 Task: Font style For heading Use Liberation Sans with green colour. font size for heading '18 Pt. 'Change the font style of data to Liberation Sansand font size to  9 Pt. Change the alignment of both headline & data to  Align left. In the sheet  Budget Control Logbook
Action: Mouse moved to (42, 106)
Screenshot: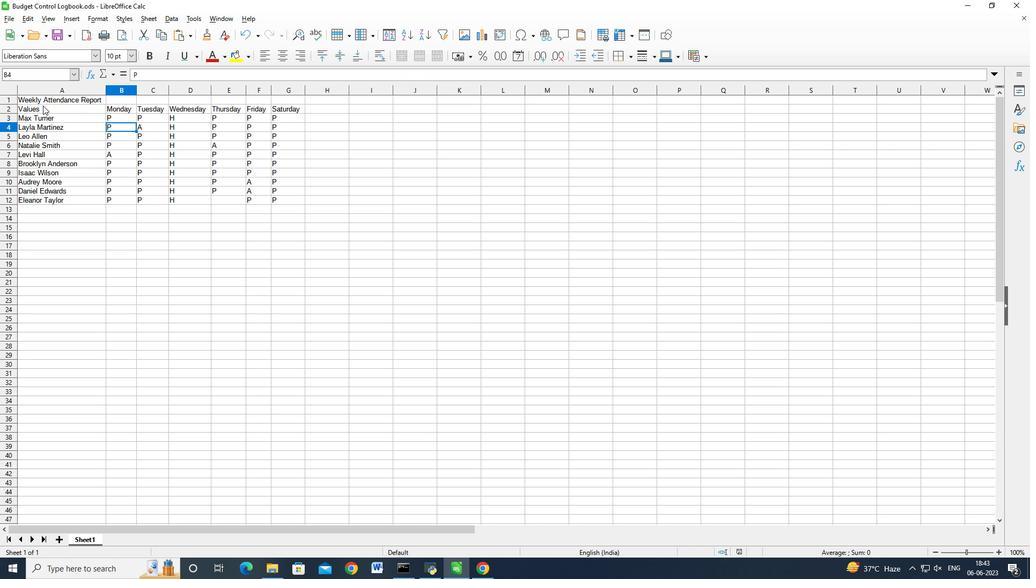 
Action: Mouse pressed left at (42, 106)
Screenshot: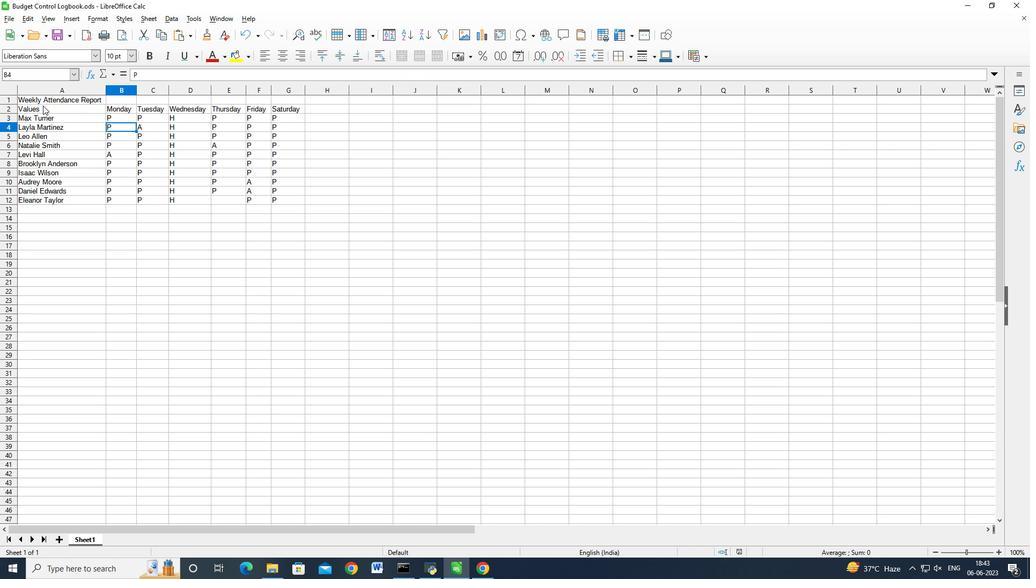 
Action: Mouse moved to (78, 171)
Screenshot: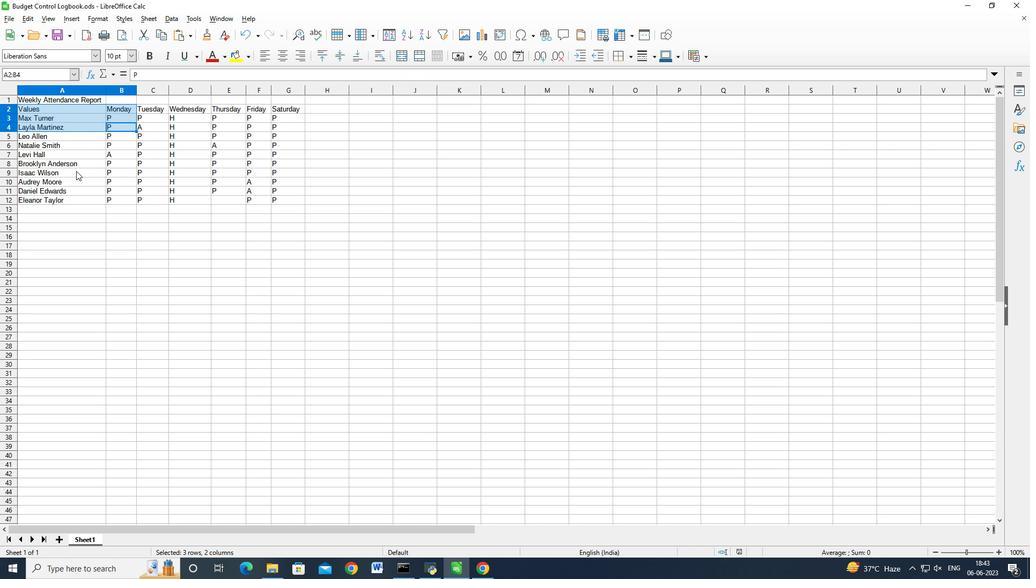 
Action: Mouse pressed left at (78, 171)
Screenshot: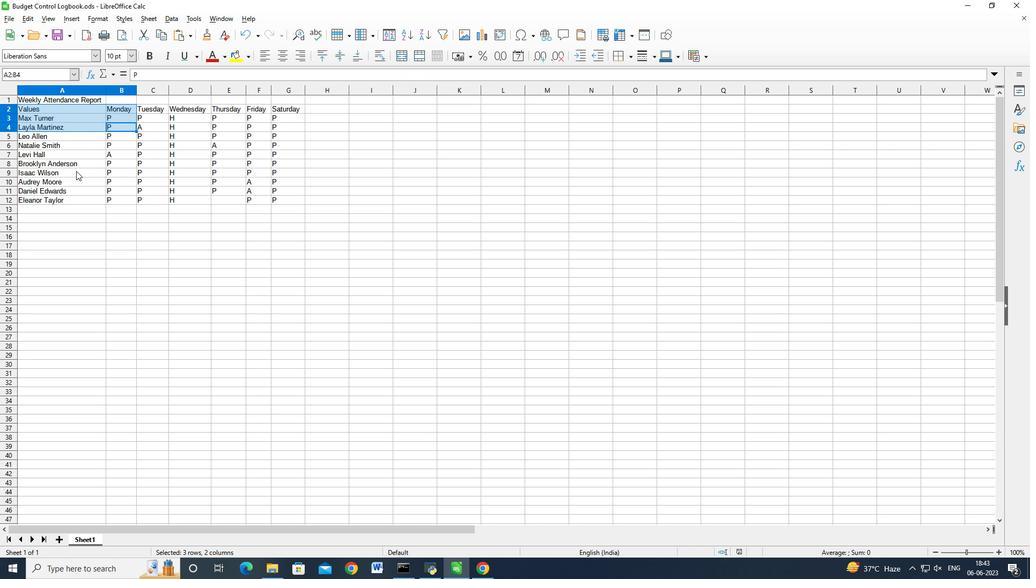 
Action: Mouse moved to (99, 150)
Screenshot: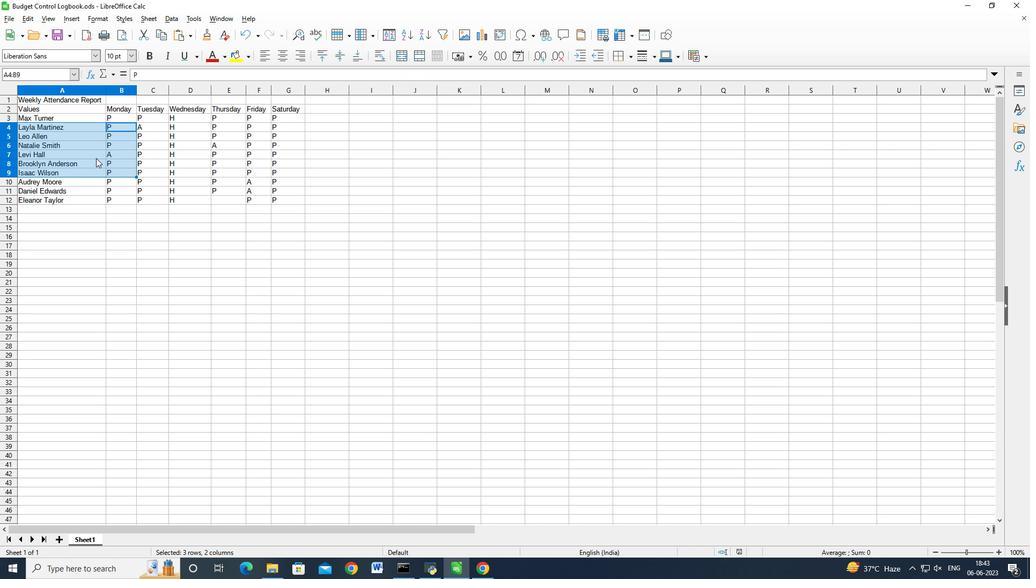 
Action: Mouse pressed right at (99, 150)
Screenshot: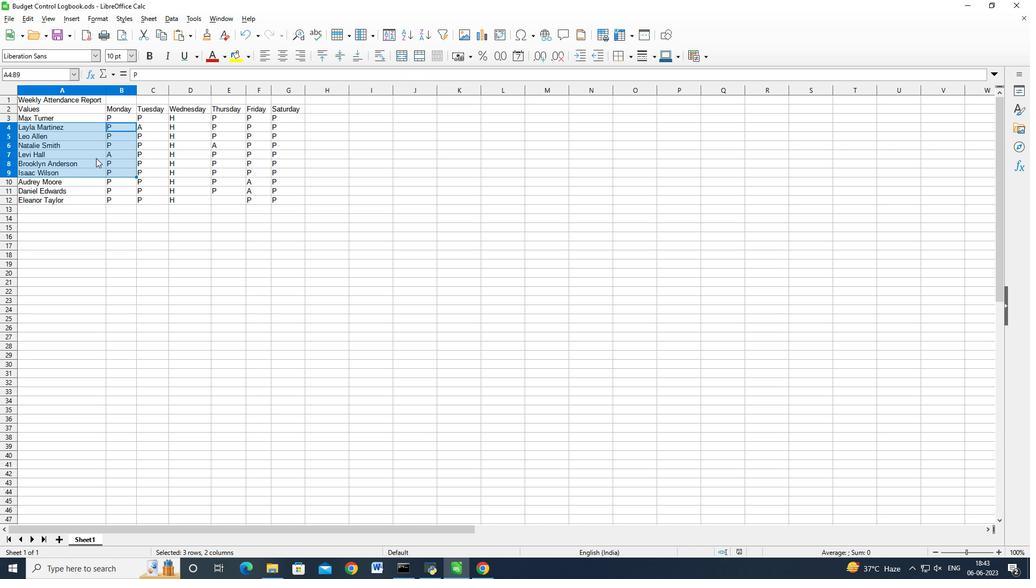 
Action: Mouse moved to (224, 145)
Screenshot: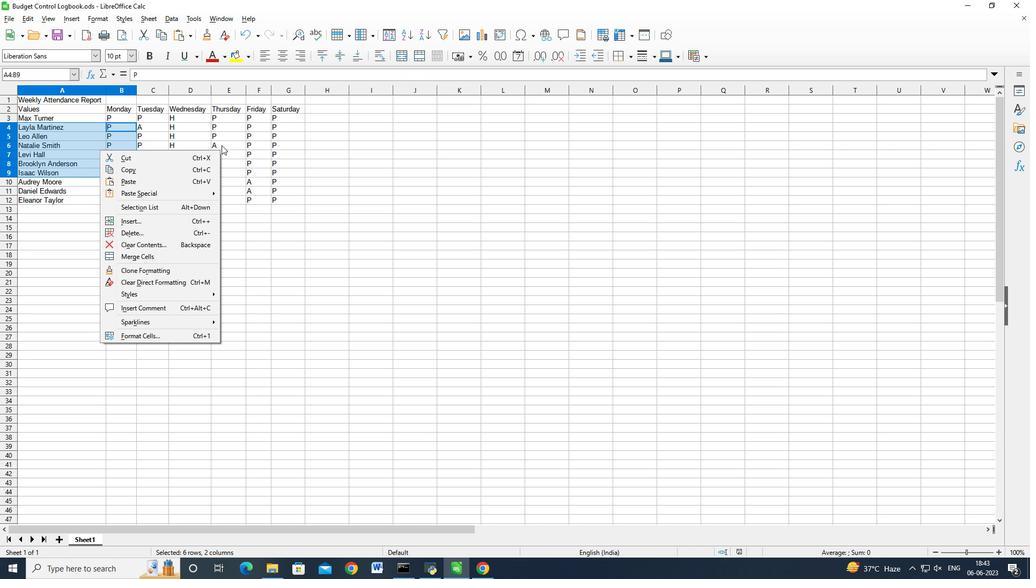 
Action: Mouse pressed left at (224, 145)
Screenshot: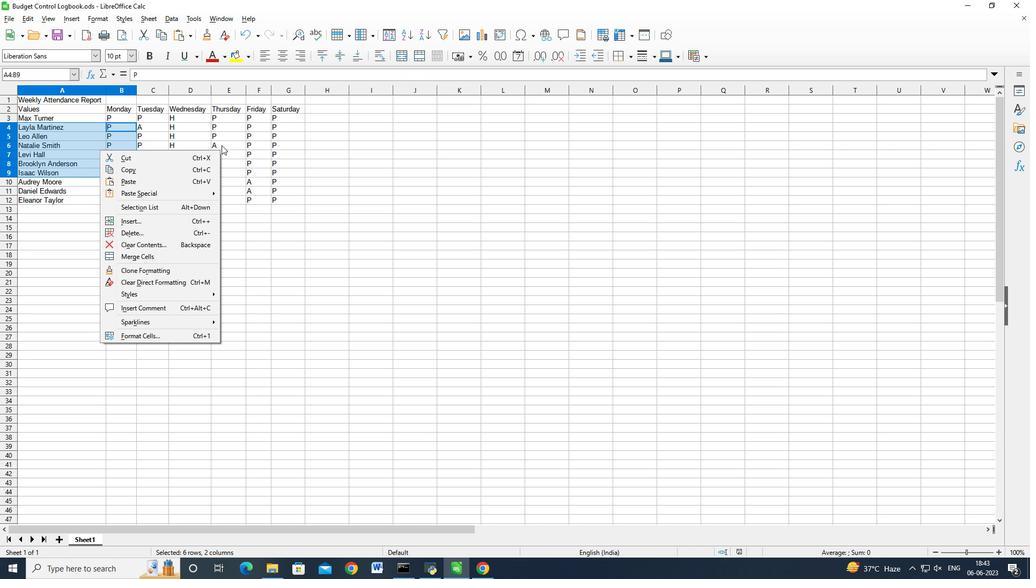 
Action: Mouse moved to (174, 127)
Screenshot: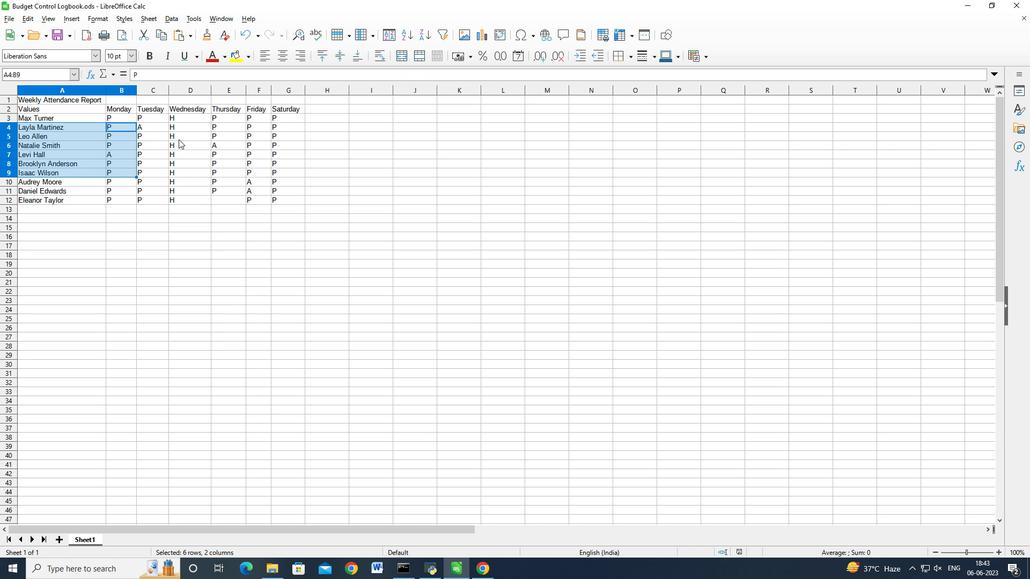 
Action: Mouse pressed right at (174, 127)
Screenshot: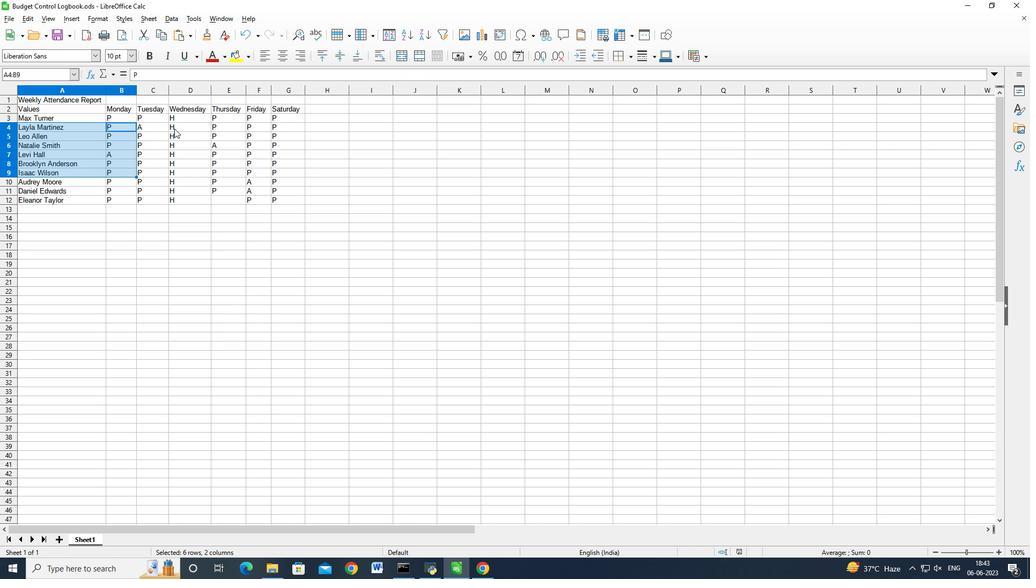 
Action: Mouse moved to (137, 162)
Screenshot: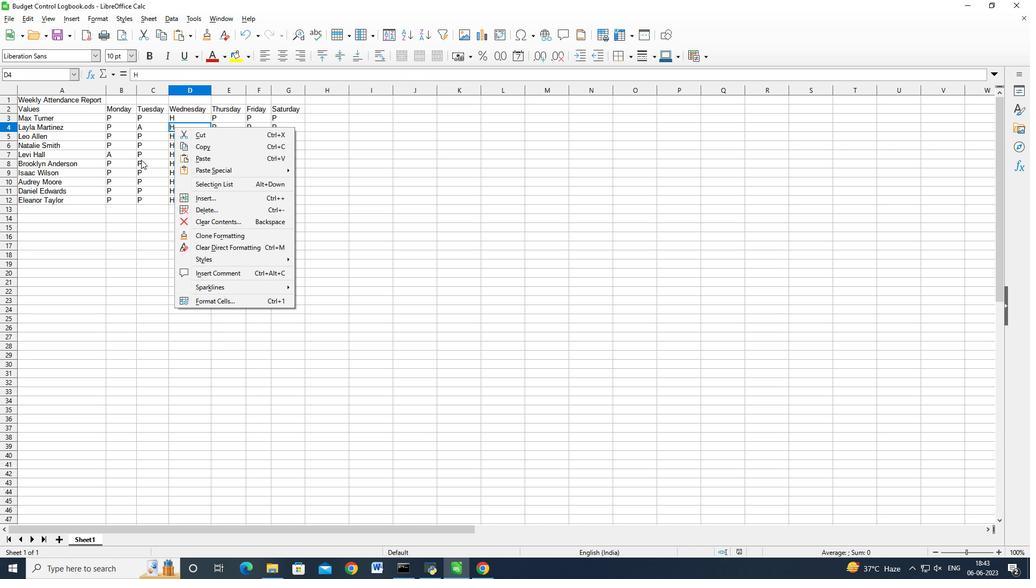 
Action: Mouse pressed left at (137, 162)
Screenshot: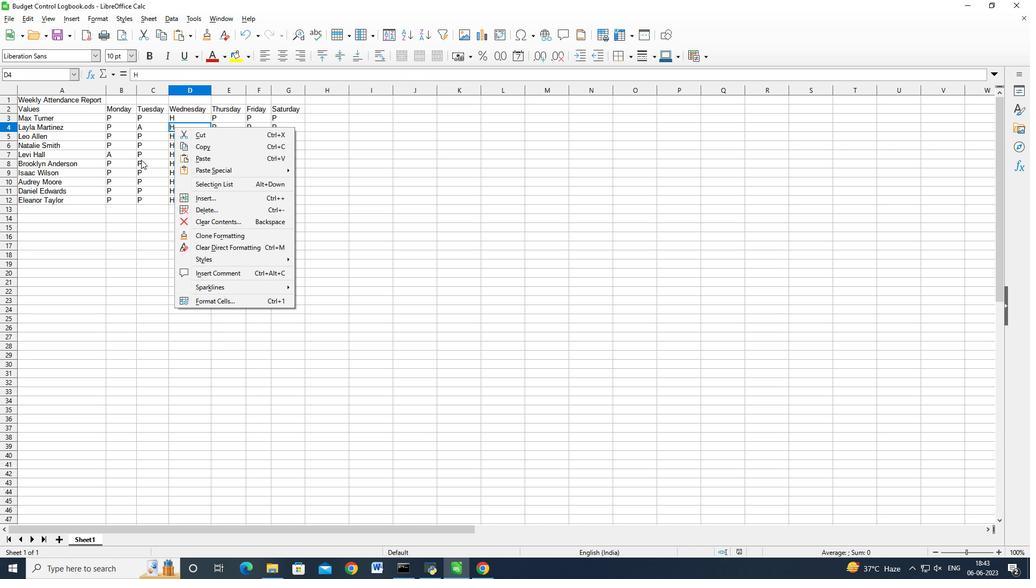 
Action: Mouse moved to (44, 104)
Screenshot: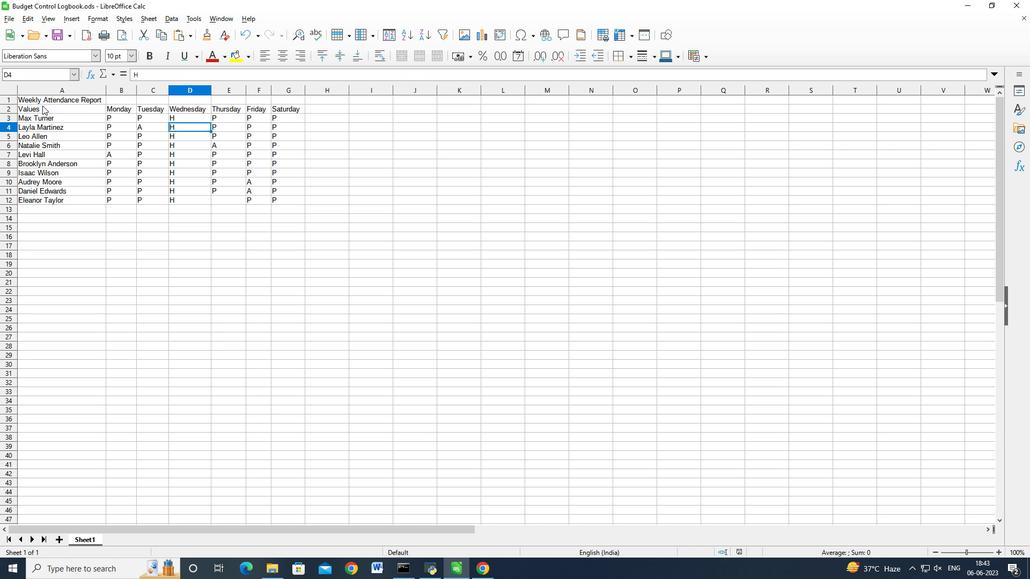 
Action: Mouse pressed left at (44, 104)
Screenshot: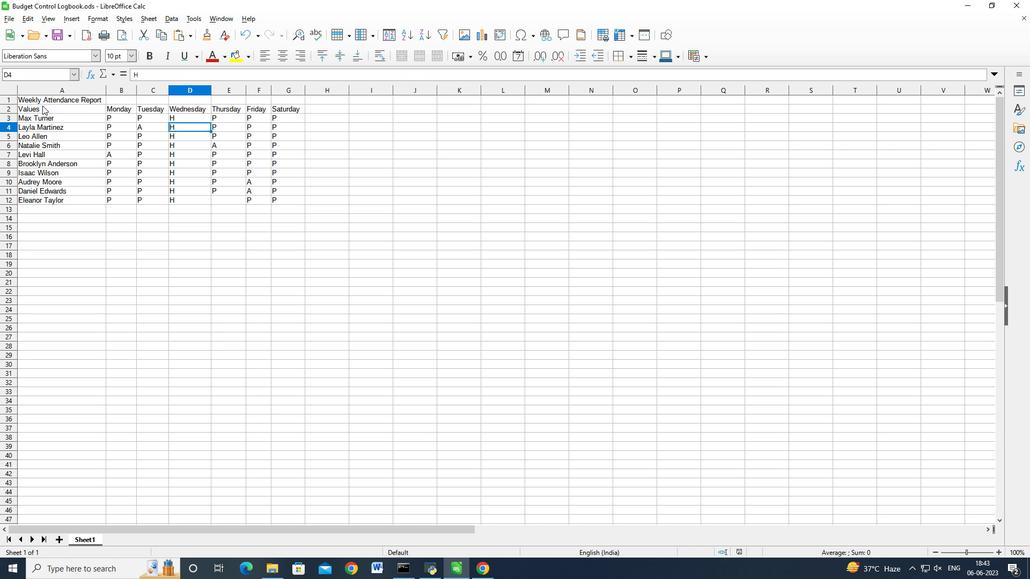 
Action: Mouse moved to (31, 97)
Screenshot: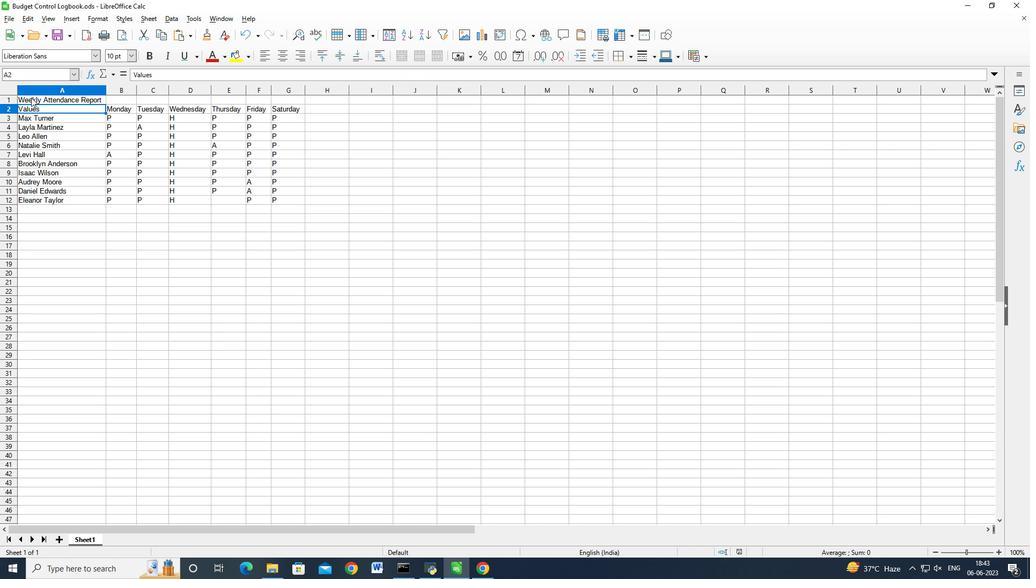 
Action: Mouse pressed left at (31, 97)
Screenshot: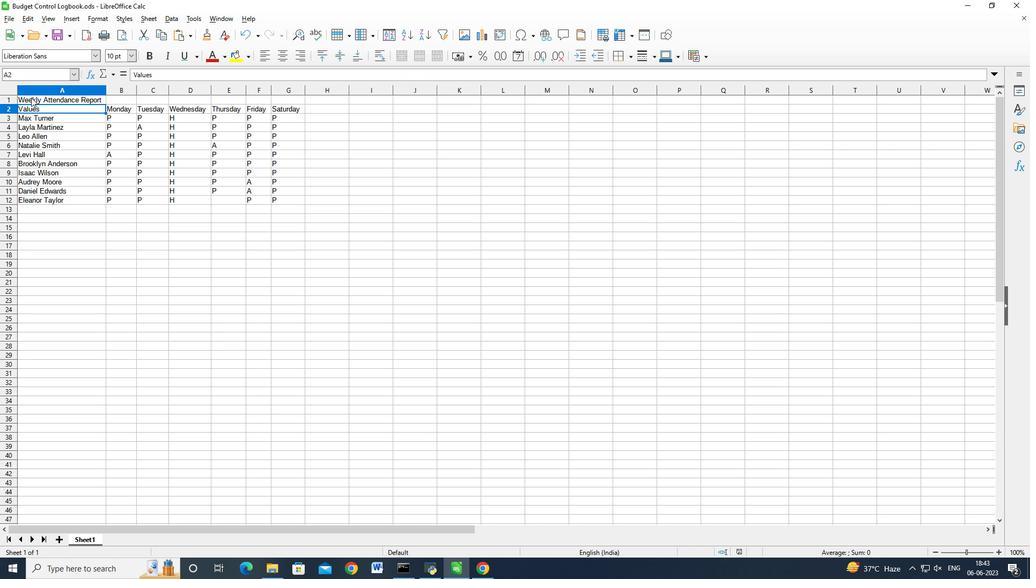 
Action: Mouse moved to (419, 56)
Screenshot: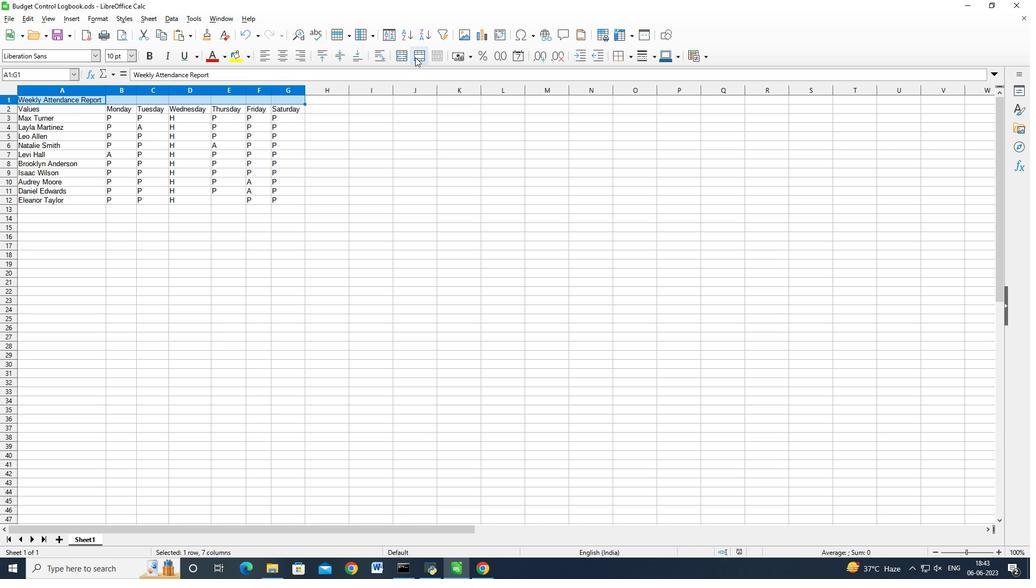 
Action: Mouse pressed left at (419, 56)
Screenshot: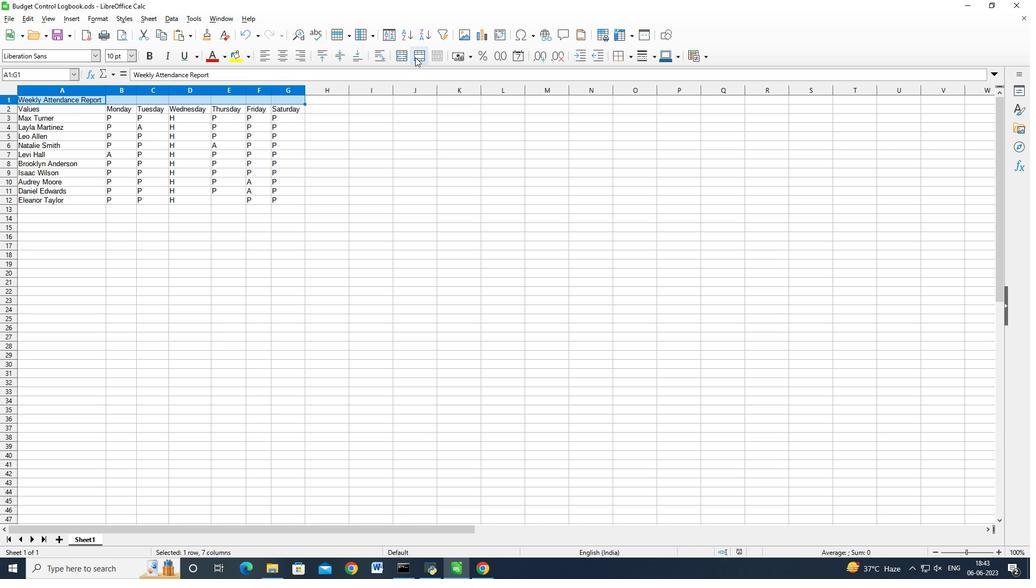 
Action: Mouse moved to (96, 56)
Screenshot: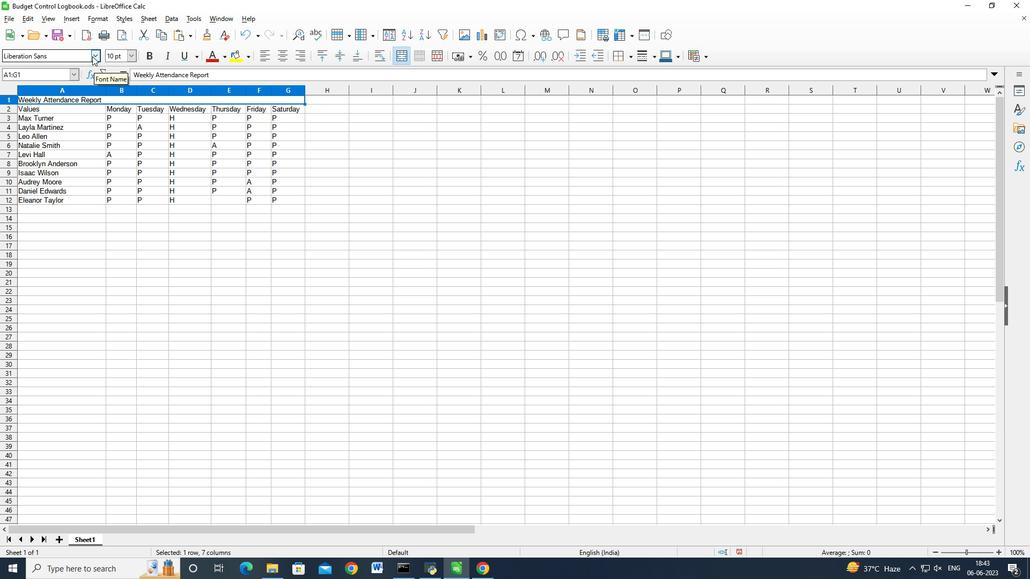
Action: Mouse pressed left at (96, 56)
Screenshot: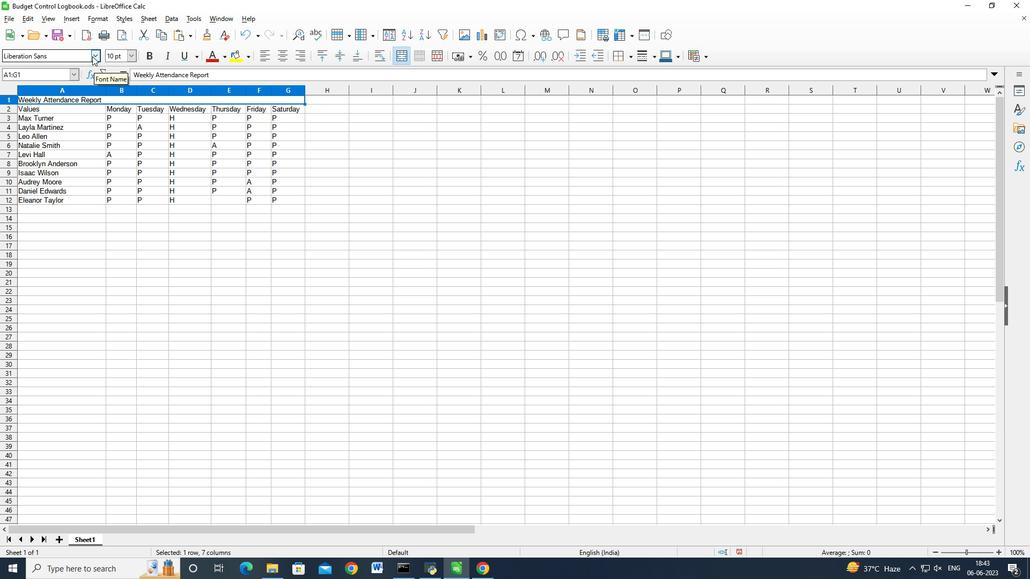 
Action: Mouse moved to (67, 242)
Screenshot: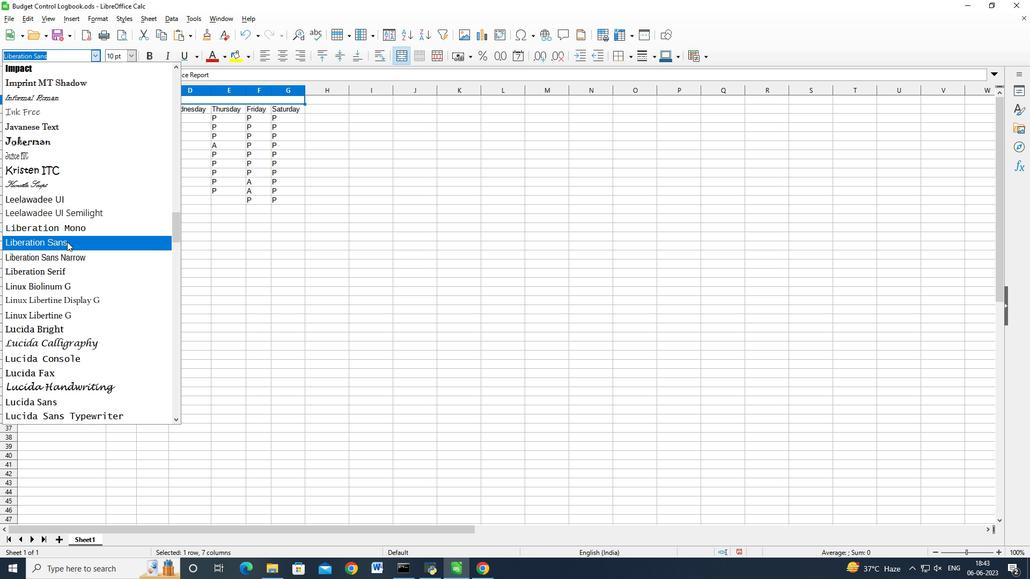 
Action: Mouse pressed left at (67, 242)
Screenshot: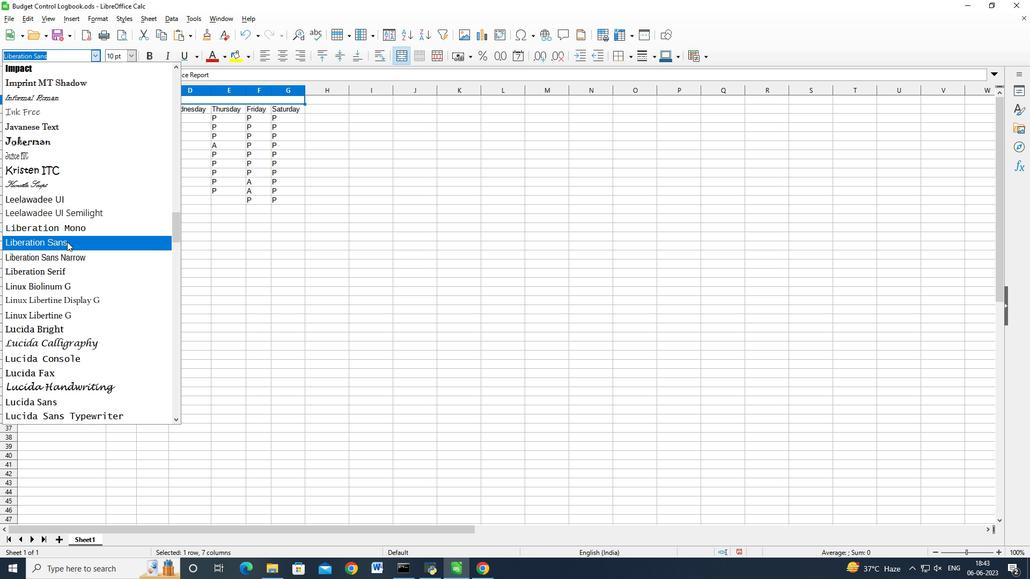 
Action: Mouse moved to (227, 59)
Screenshot: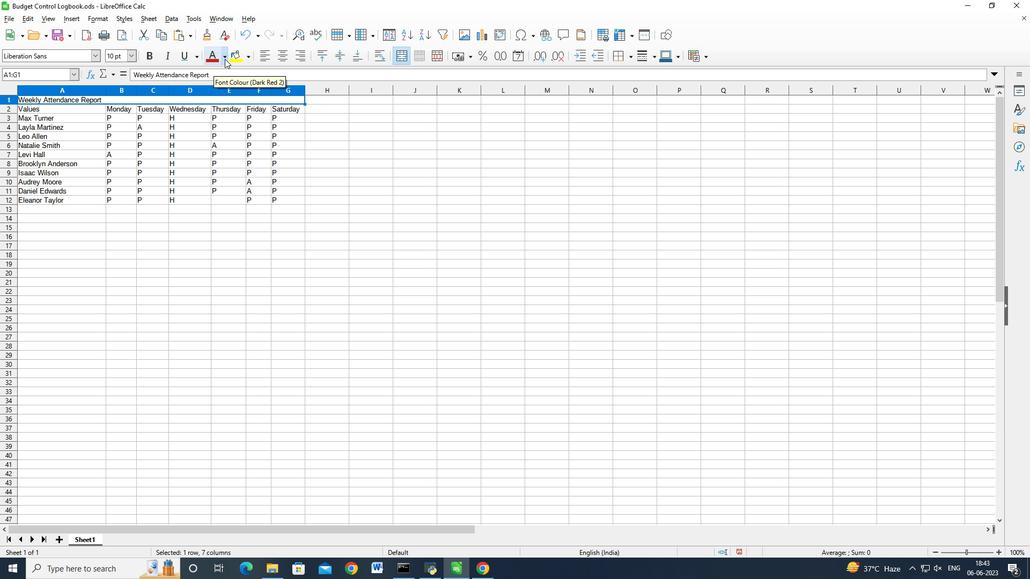 
Action: Mouse pressed left at (227, 59)
Screenshot: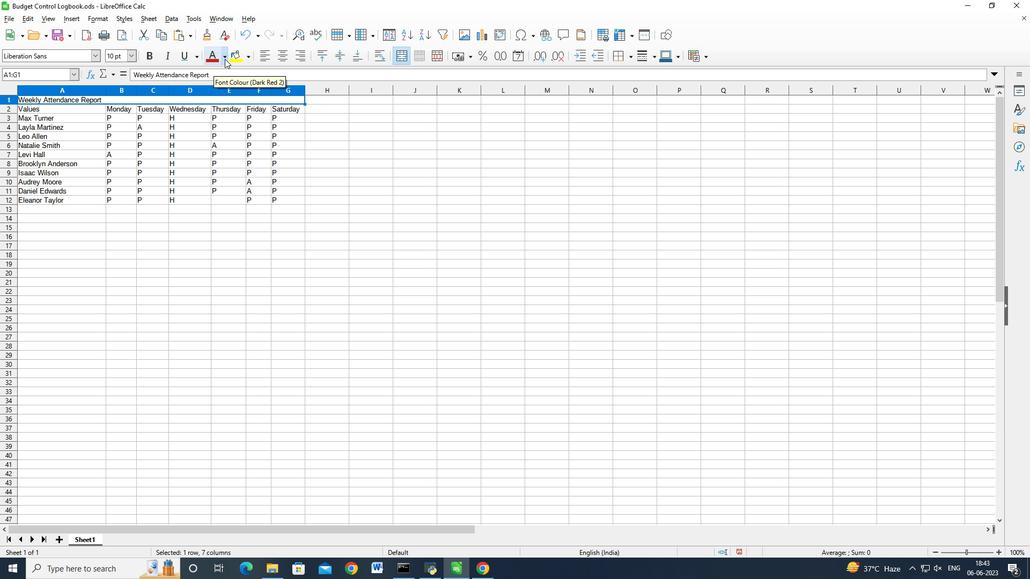 
Action: Mouse moved to (242, 230)
Screenshot: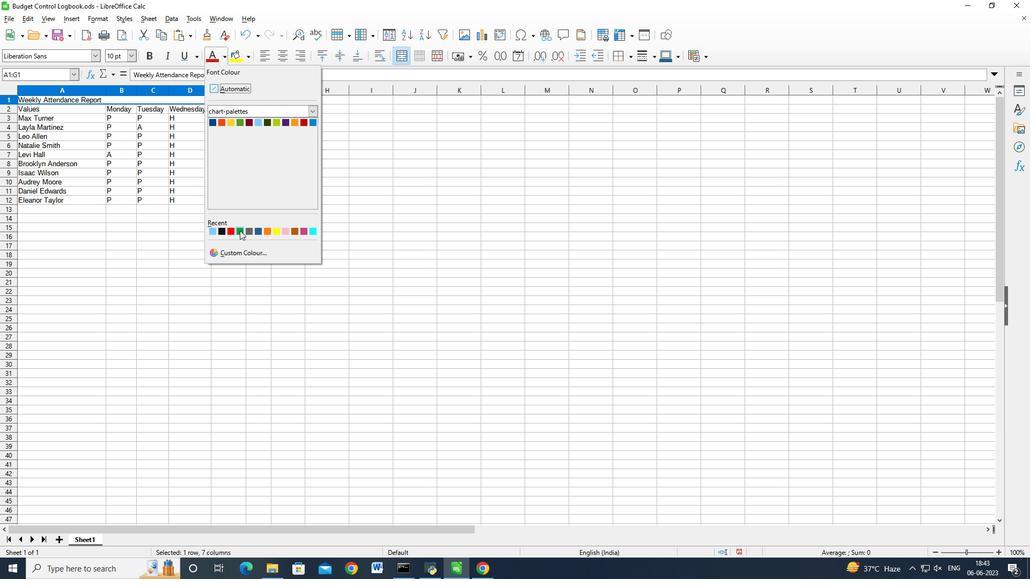 
Action: Mouse pressed left at (242, 230)
Screenshot: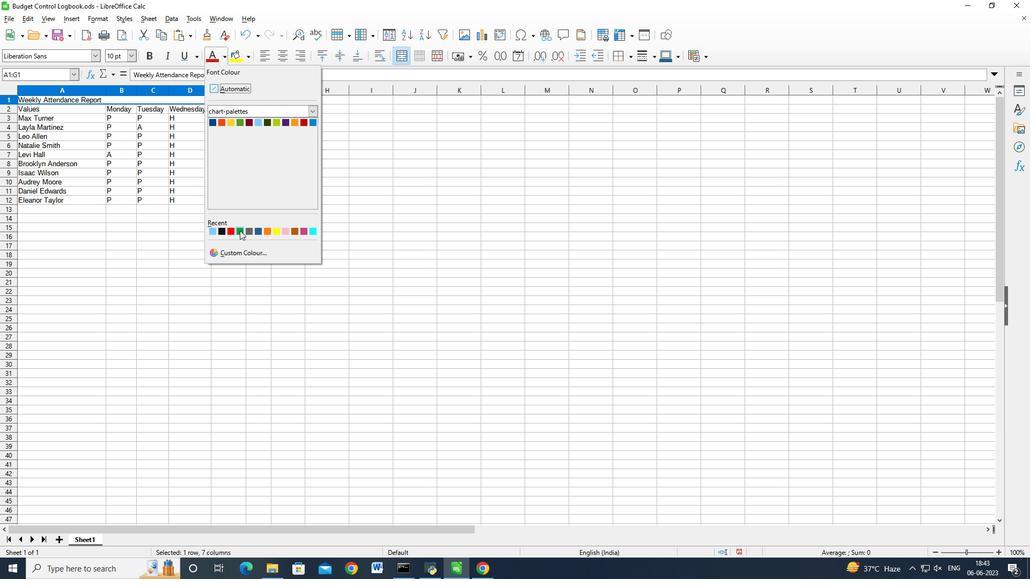 
Action: Mouse moved to (133, 52)
Screenshot: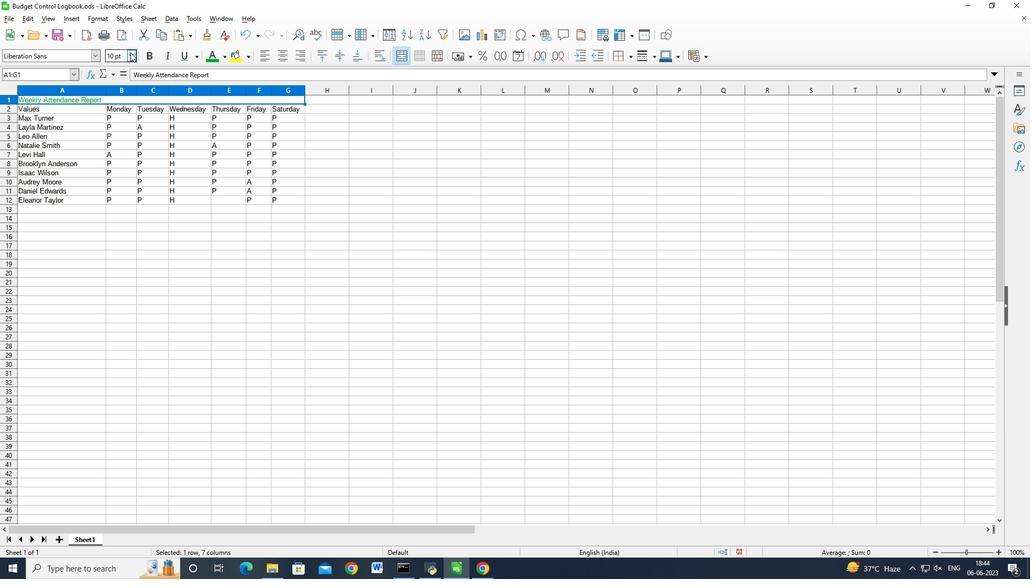 
Action: Mouse pressed left at (133, 52)
Screenshot: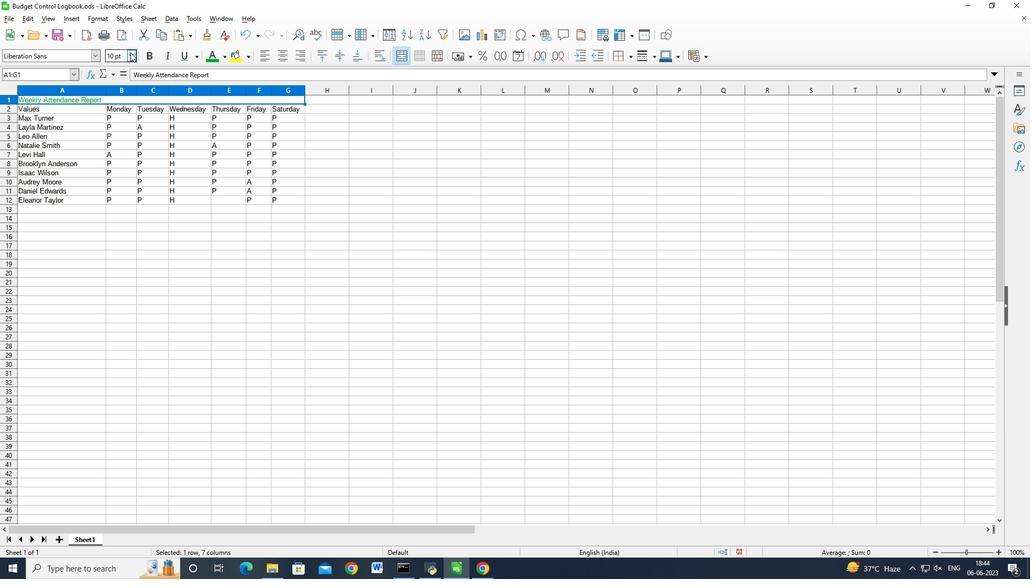 
Action: Mouse moved to (117, 174)
Screenshot: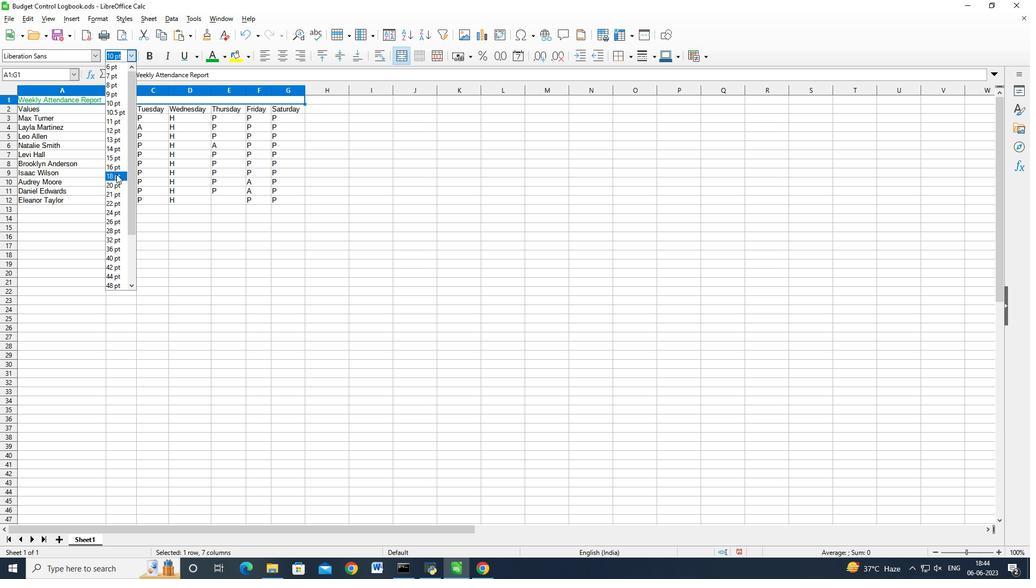 
Action: Mouse pressed left at (117, 174)
Screenshot: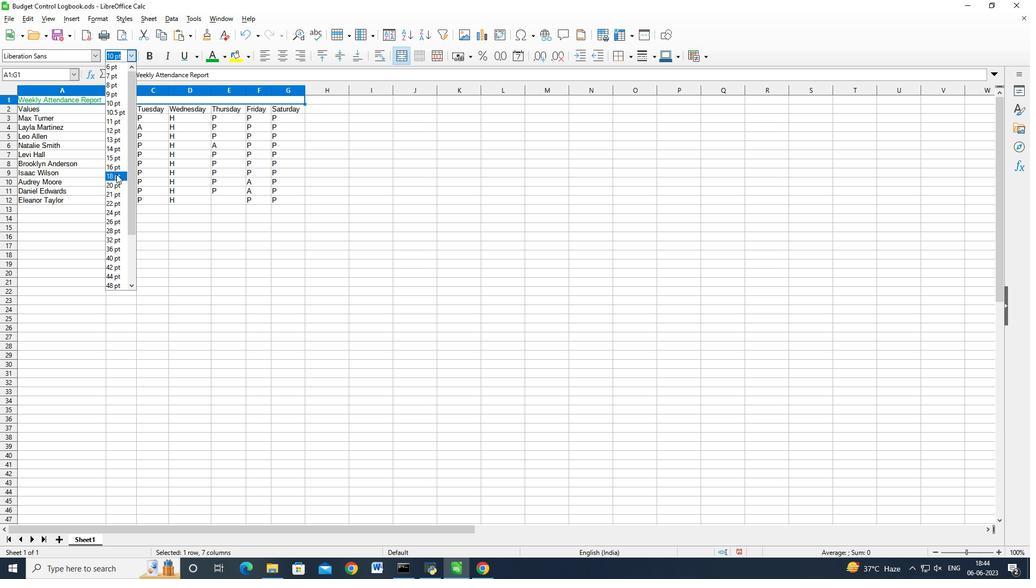 
Action: Mouse moved to (34, 115)
Screenshot: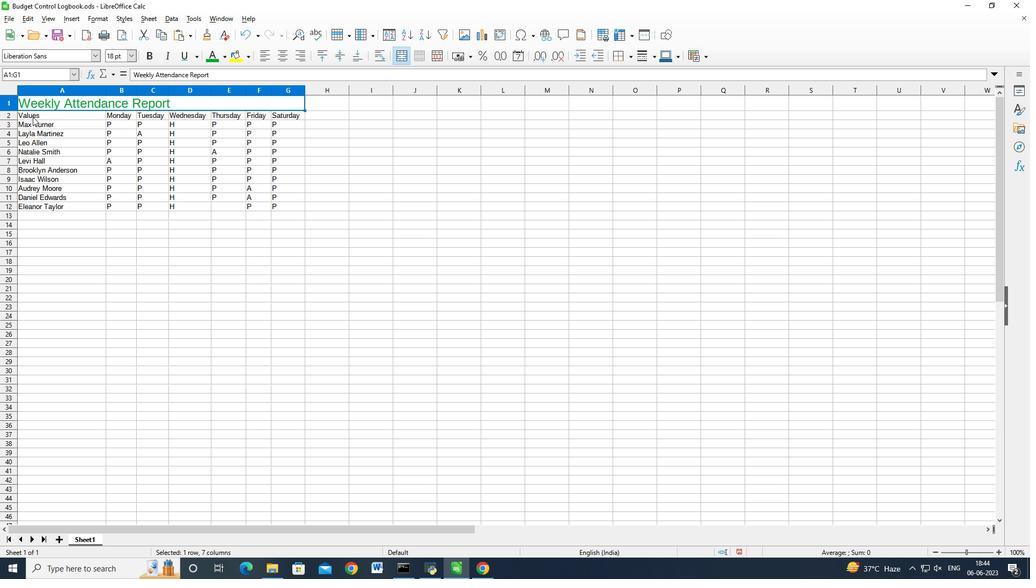 
Action: Mouse pressed left at (34, 115)
Screenshot: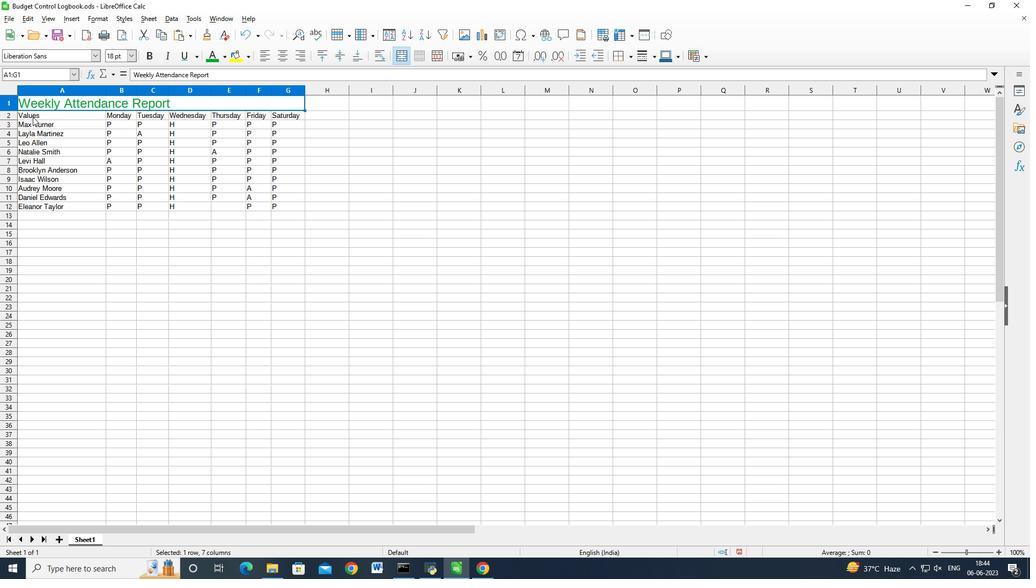 
Action: Mouse moved to (95, 55)
Screenshot: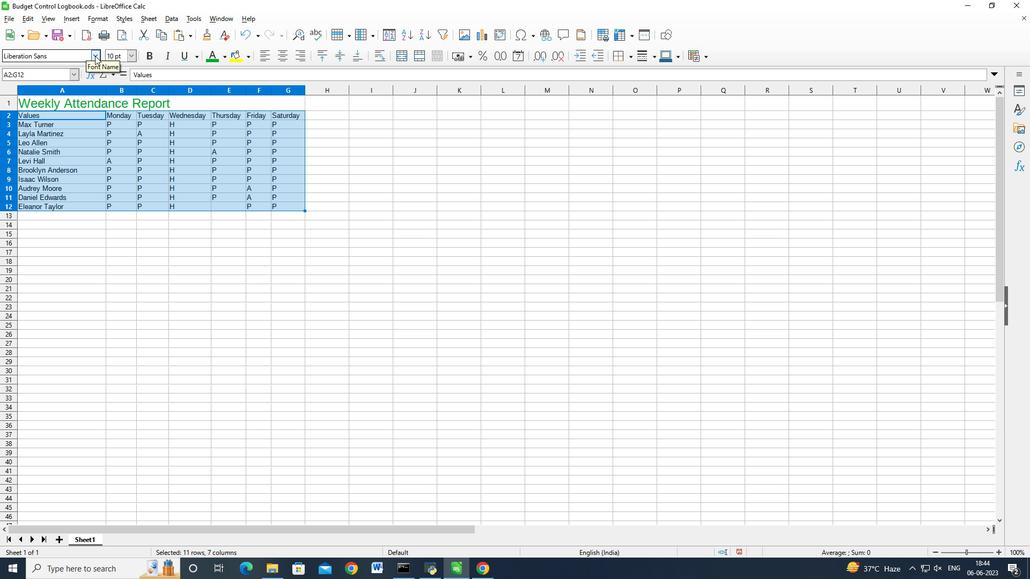 
Action: Mouse pressed left at (95, 55)
Screenshot: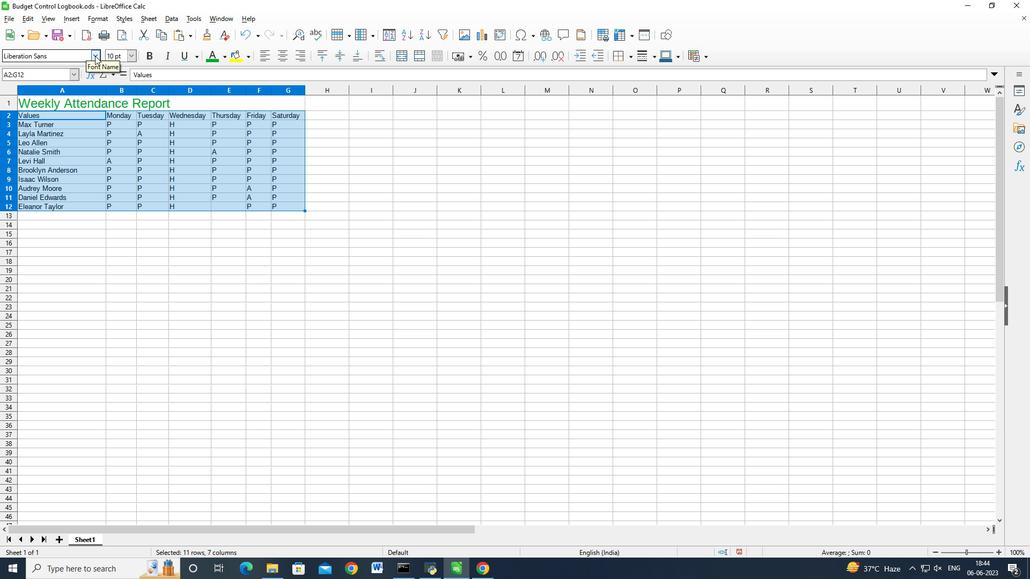 
Action: Mouse moved to (53, 60)
Screenshot: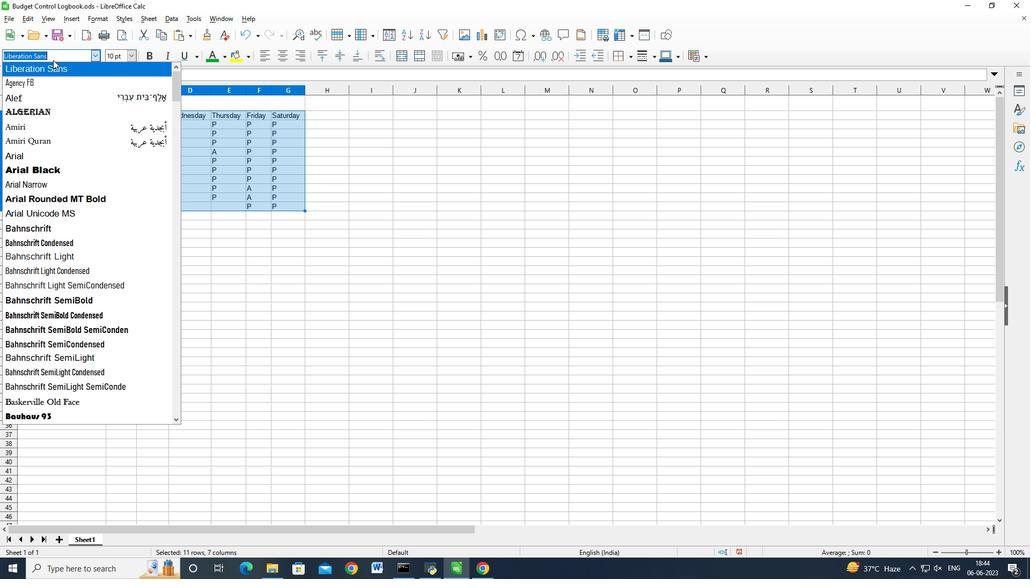 
Action: Key pressed liberation<Key.space><Key.shift_r>Snsand<Key.enter>
Screenshot: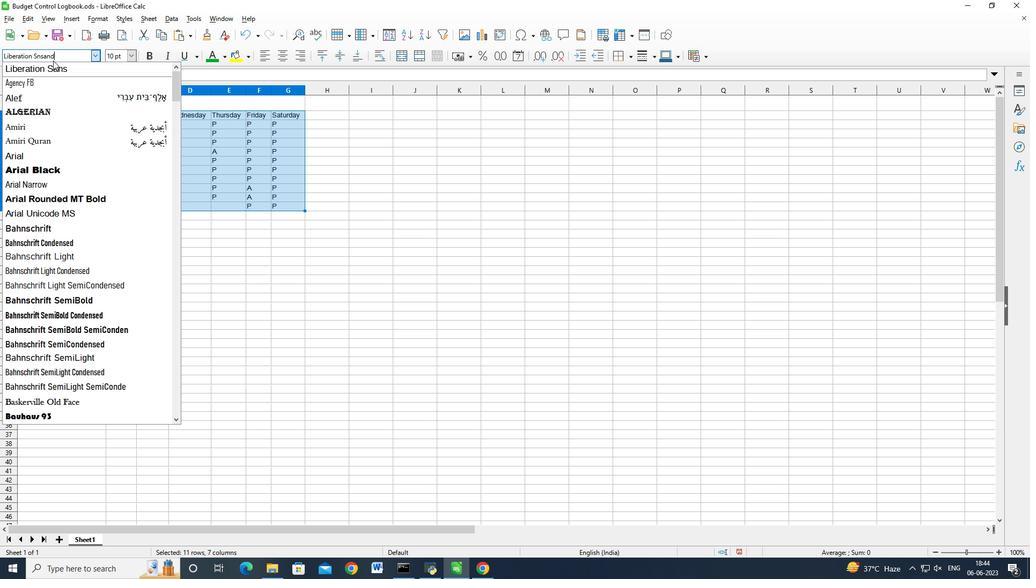 
Action: Mouse moved to (132, 55)
Screenshot: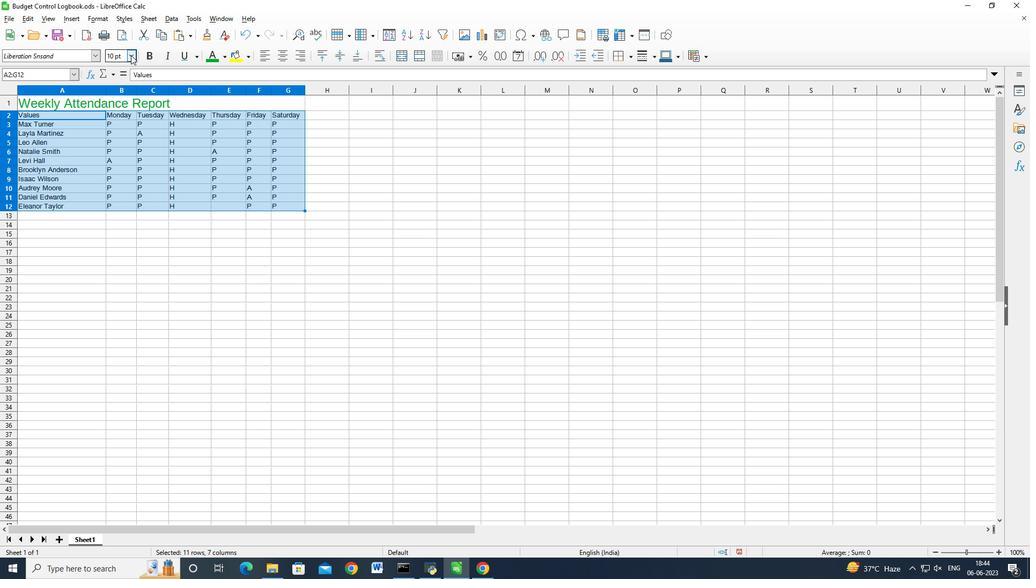 
Action: Mouse pressed left at (132, 55)
Screenshot: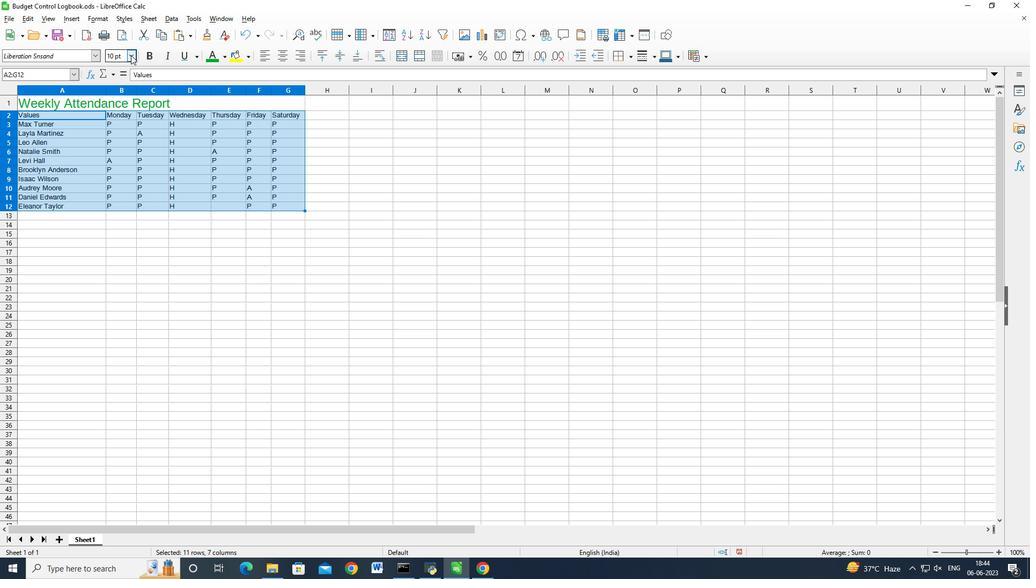 
Action: Mouse moved to (113, 92)
Screenshot: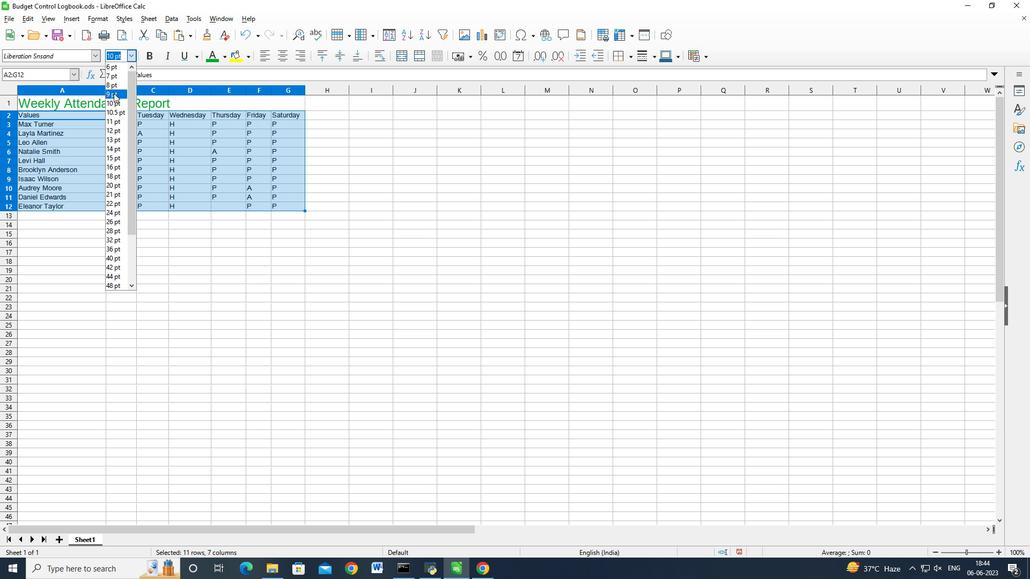 
Action: Mouse pressed left at (113, 92)
Screenshot: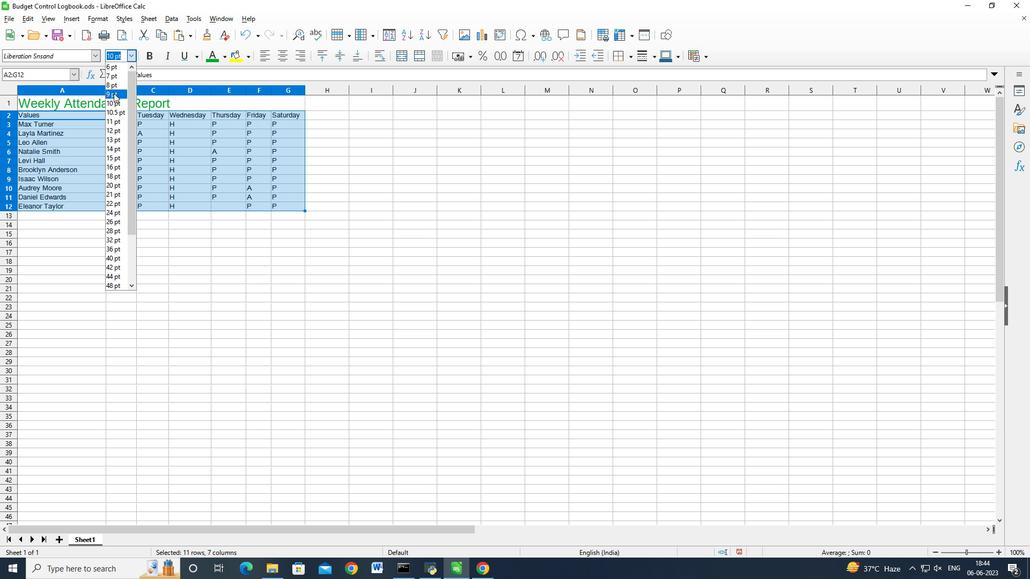 
Action: Mouse moved to (117, 159)
Screenshot: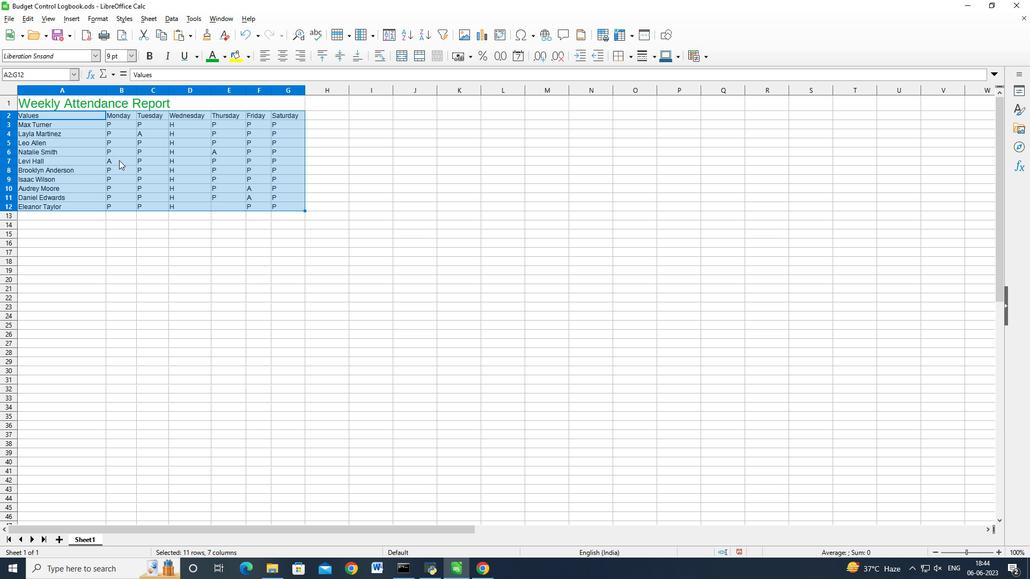
Action: Mouse pressed left at (117, 159)
Screenshot: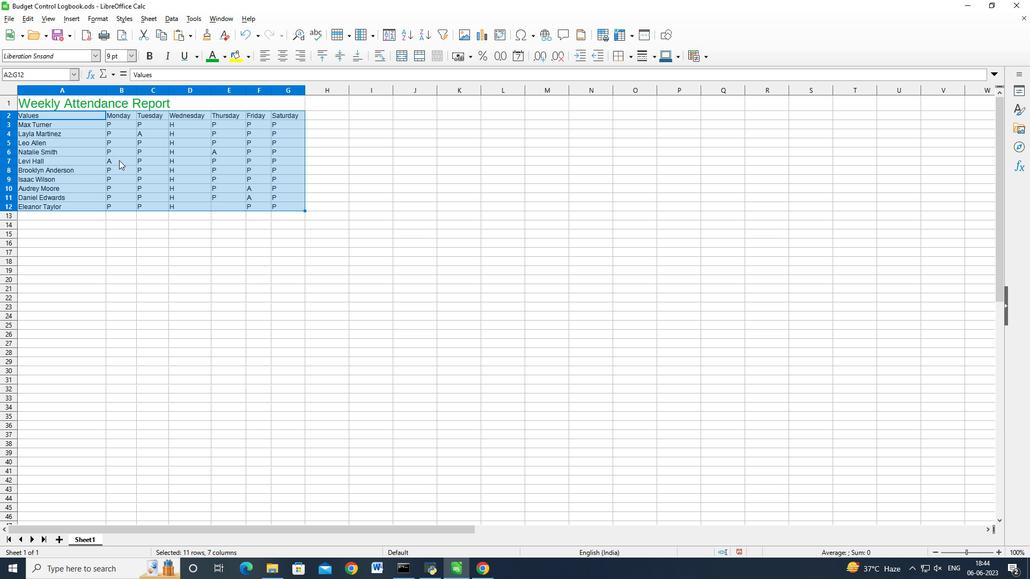 
Action: Mouse moved to (44, 103)
Screenshot: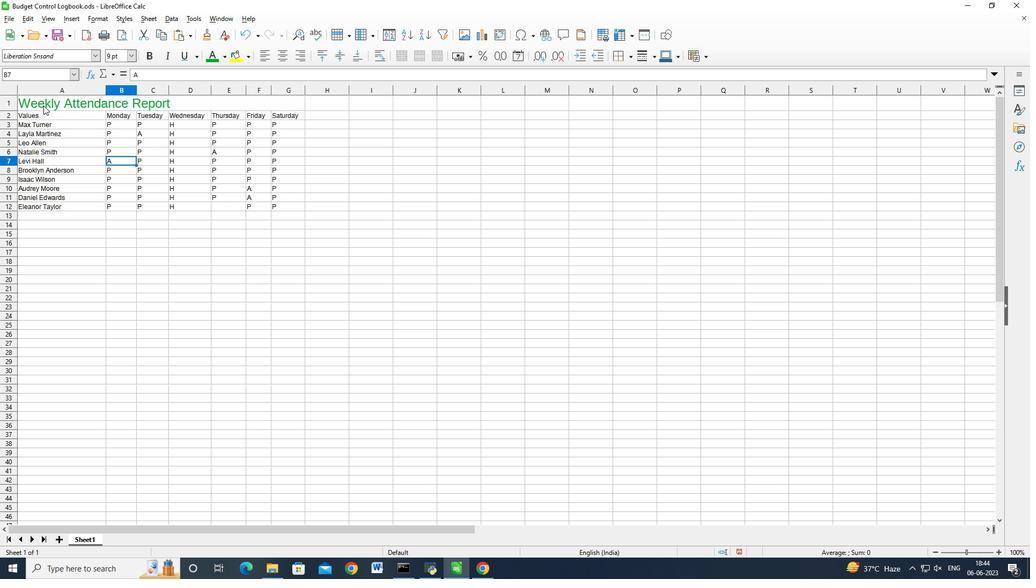 
Action: Mouse pressed left at (44, 103)
Screenshot: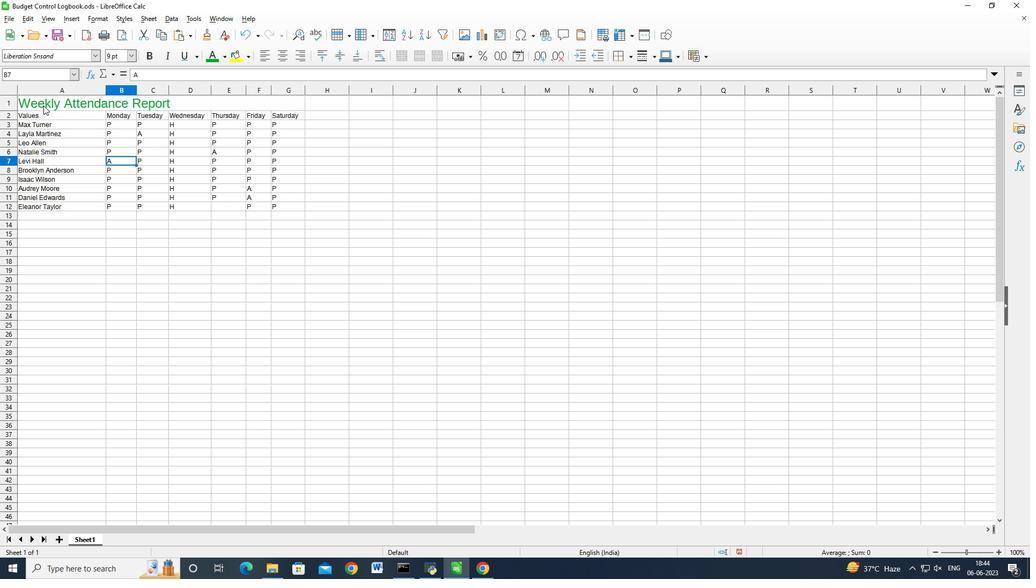 
Action: Mouse moved to (260, 58)
Screenshot: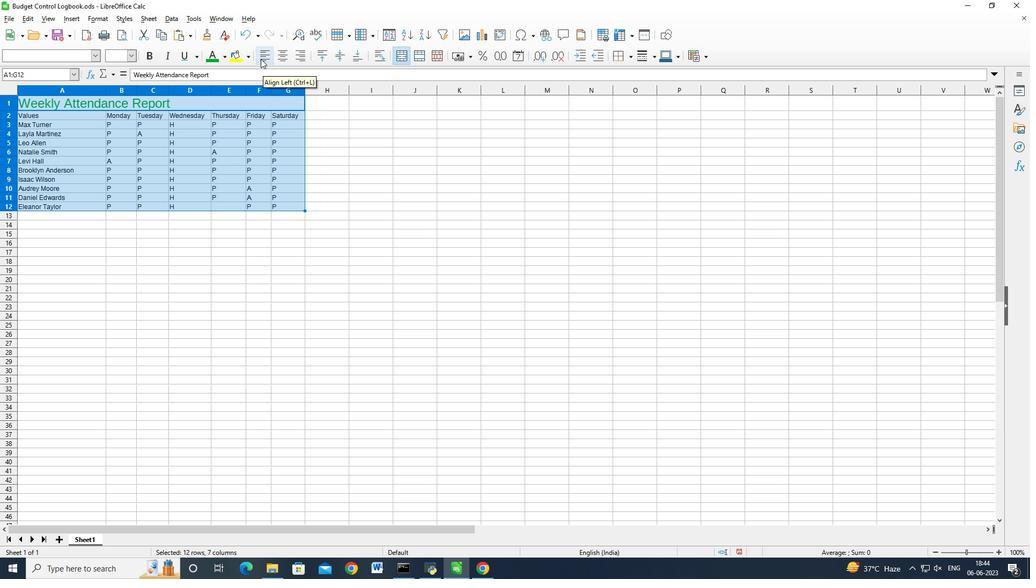
Action: Mouse pressed left at (260, 58)
Screenshot: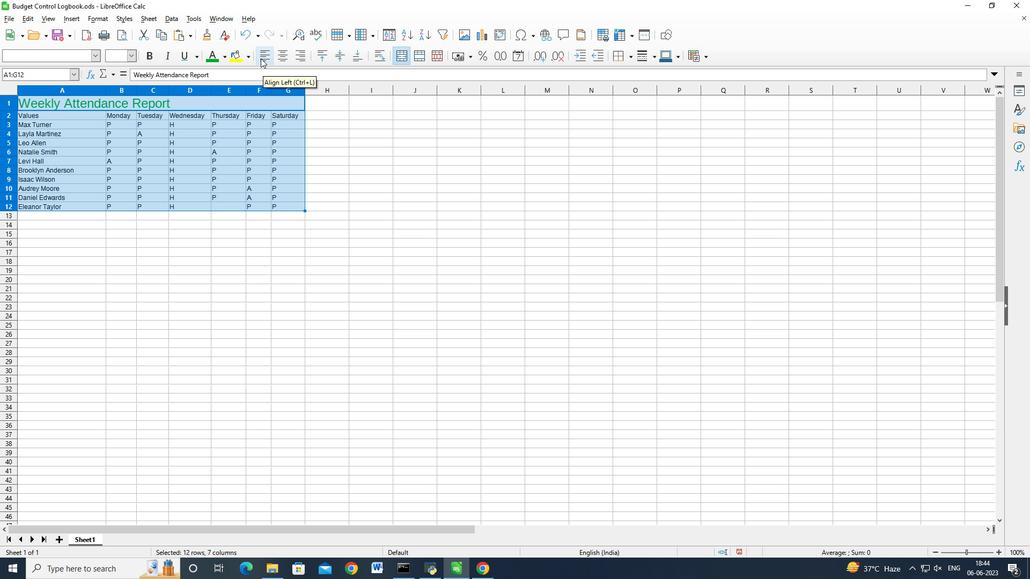 
Action: Mouse moved to (170, 153)
Screenshot: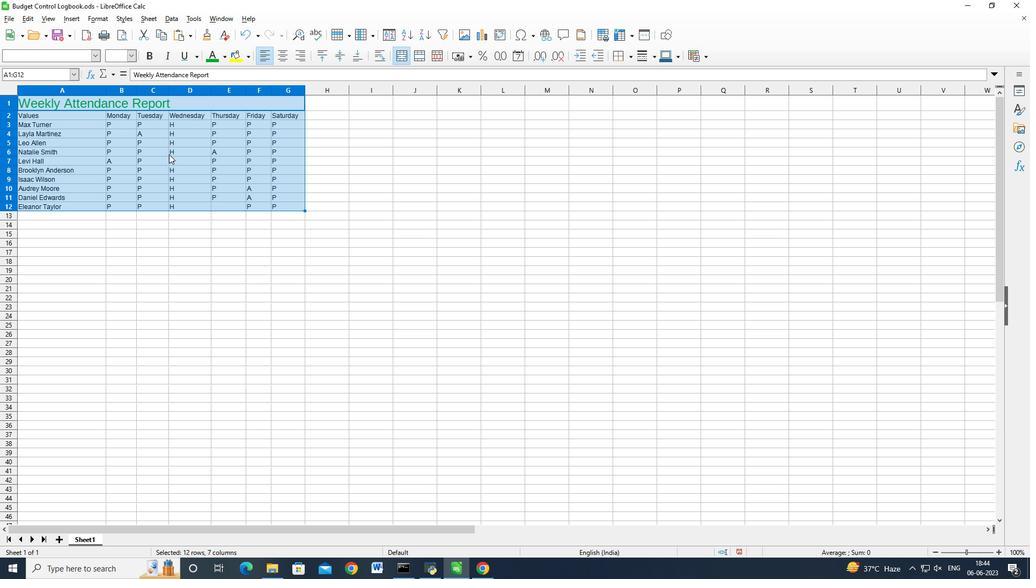 
Action: Mouse pressed left at (170, 153)
Screenshot: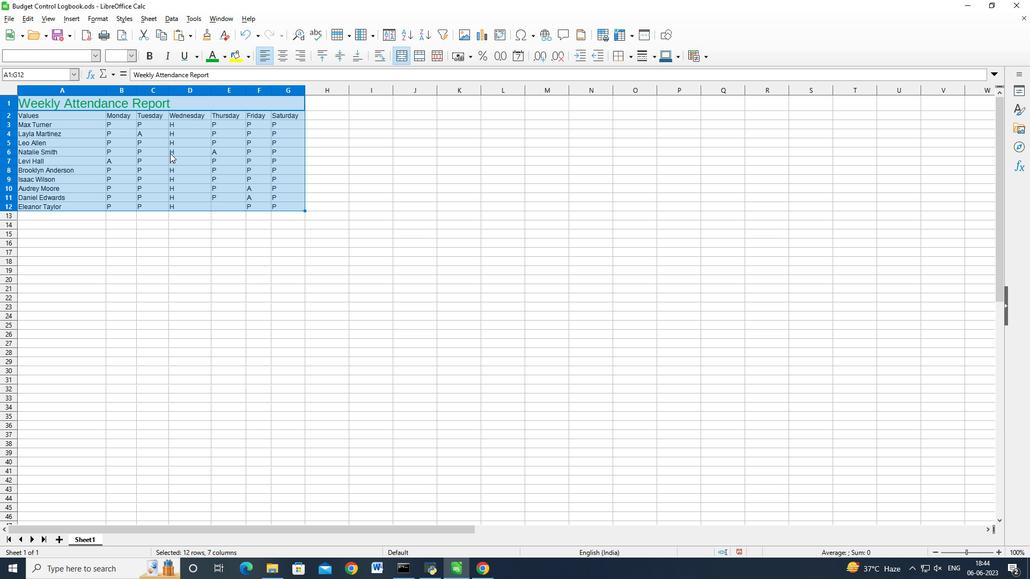 
Action: Mouse moved to (149, 129)
Screenshot: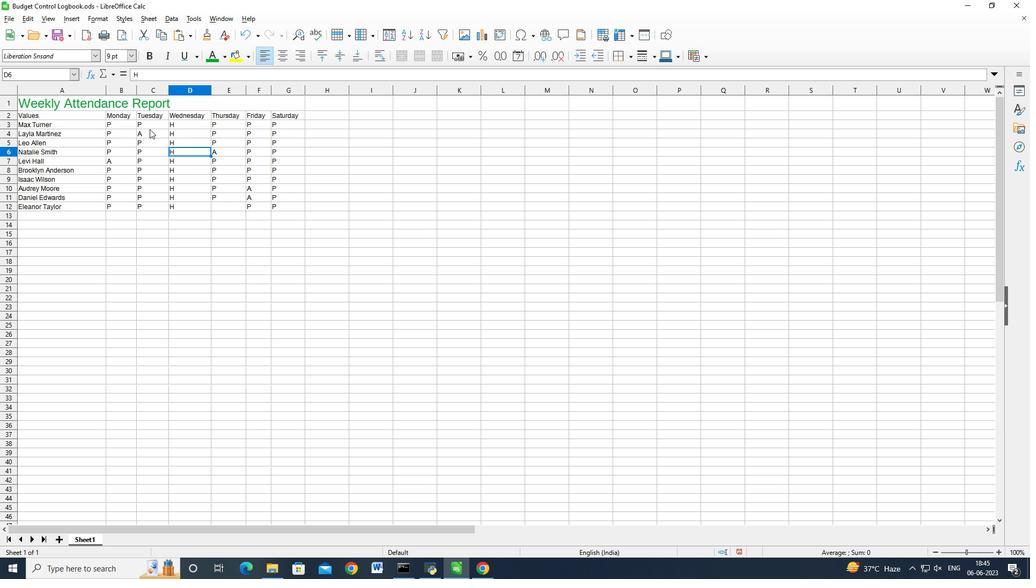 
Action: Key pressed ctrl+S
Screenshot: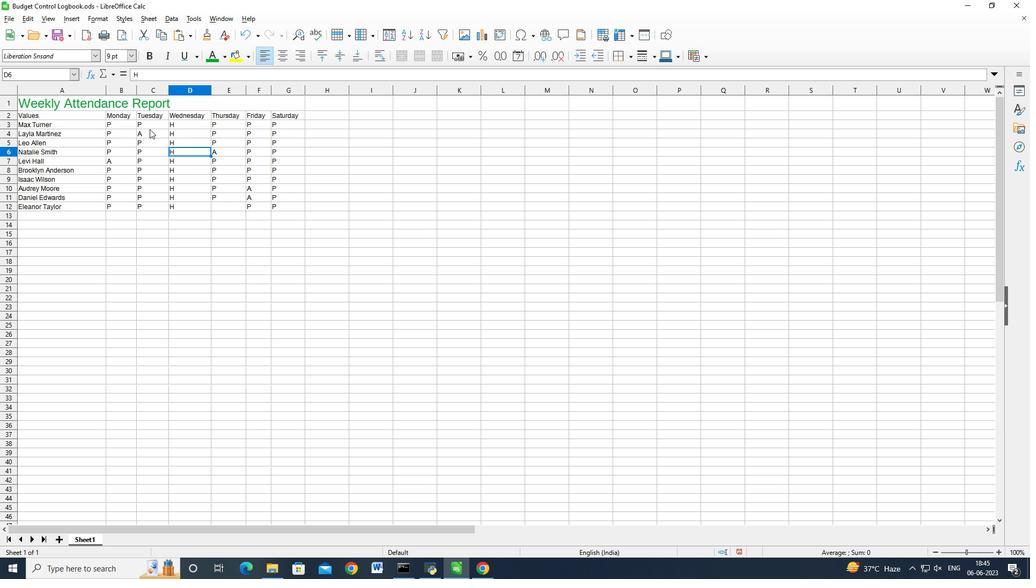 
